 Task: See the cancellation policy of Terlingua, Texas, US.
Action: Mouse moved to (357, 133)
Screenshot: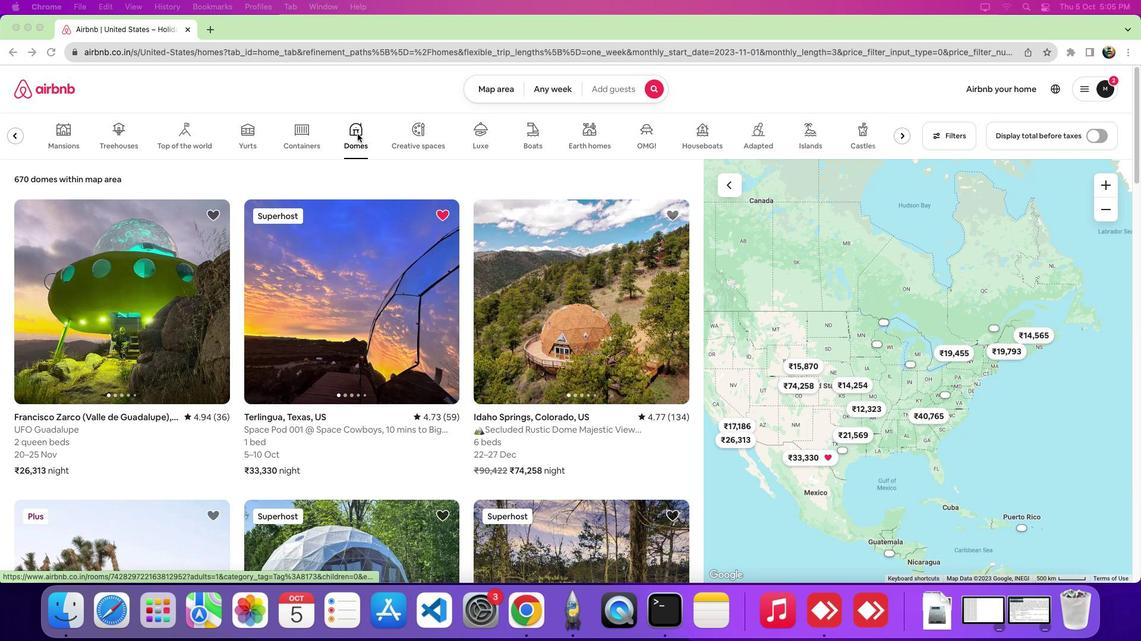 
Action: Mouse pressed left at (357, 133)
Screenshot: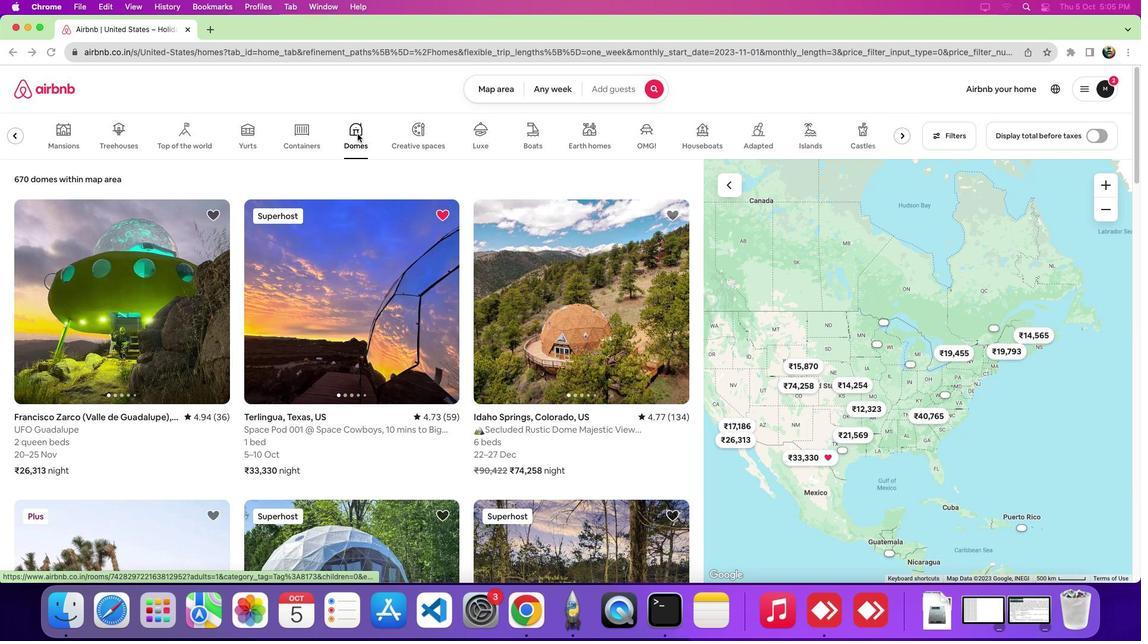 
Action: Mouse moved to (386, 275)
Screenshot: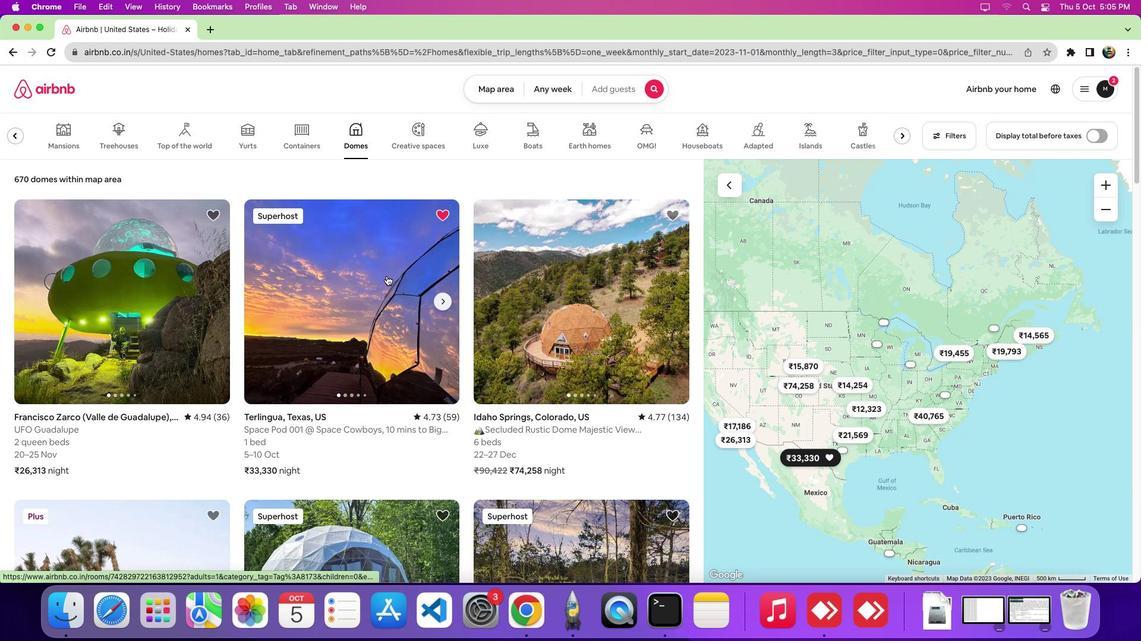 
Action: Mouse pressed left at (386, 275)
Screenshot: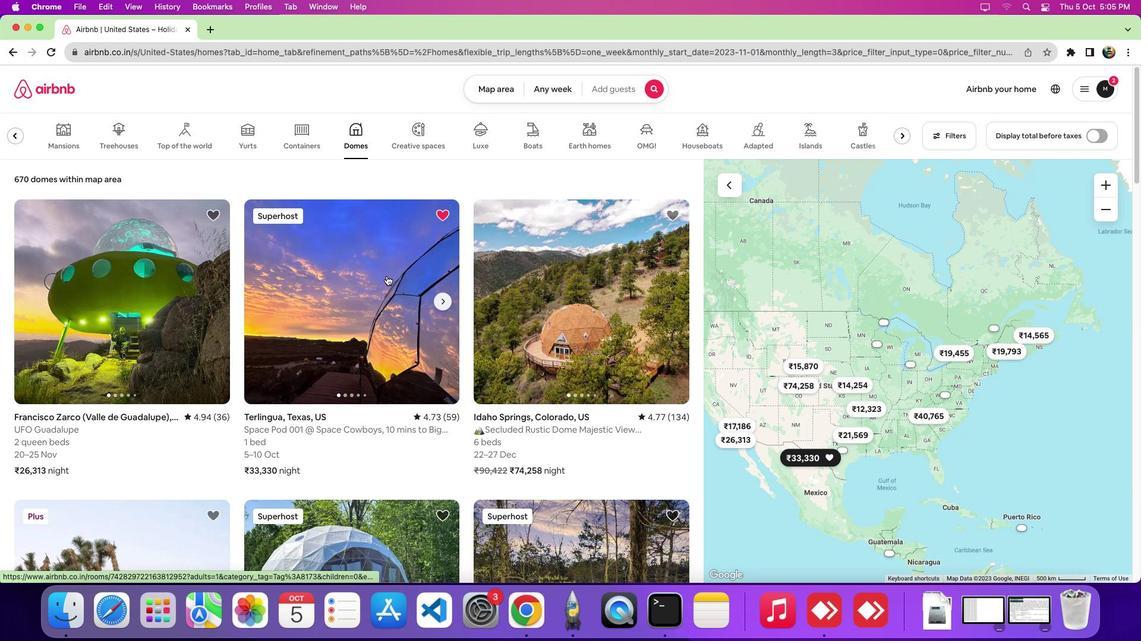 
Action: Mouse moved to (1137, 117)
Screenshot: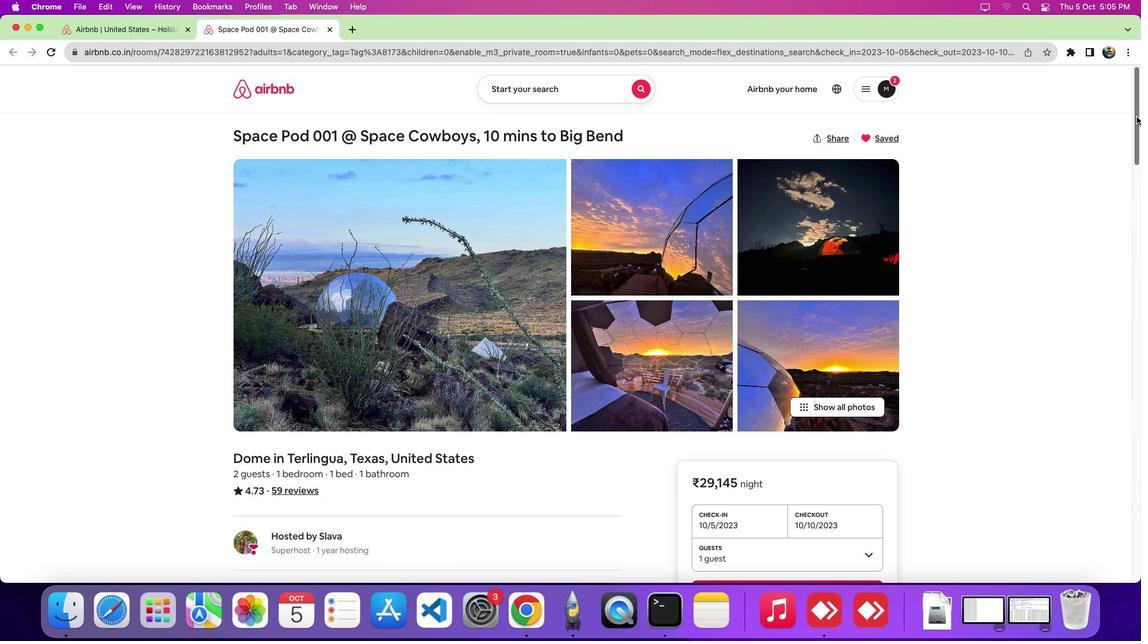 
Action: Mouse pressed left at (1137, 117)
Screenshot: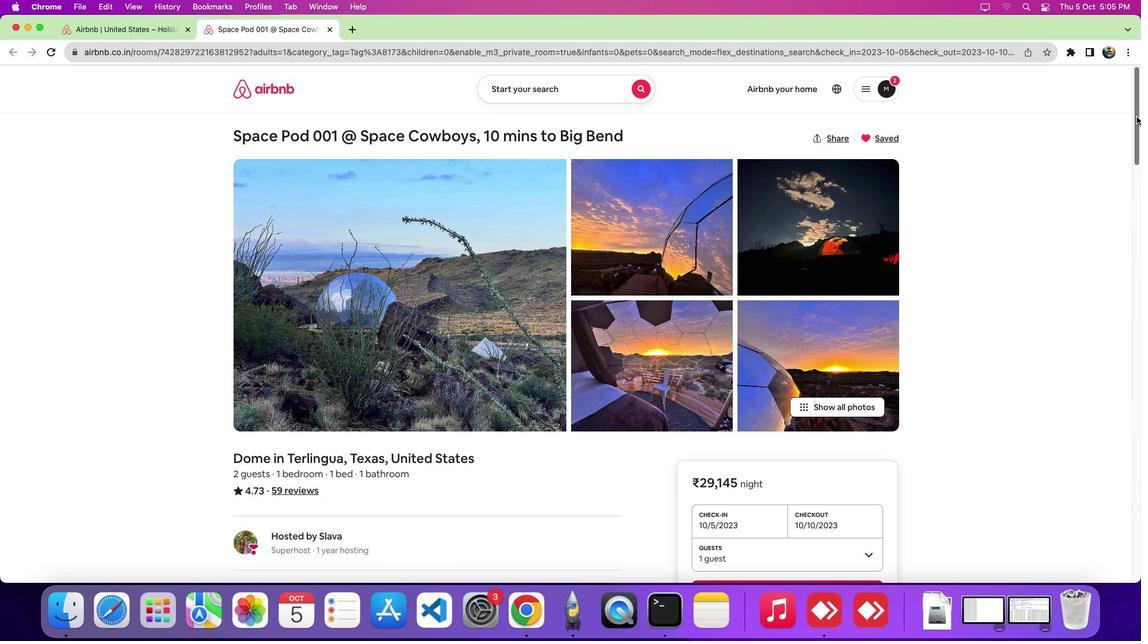 
Action: Mouse moved to (636, 423)
Screenshot: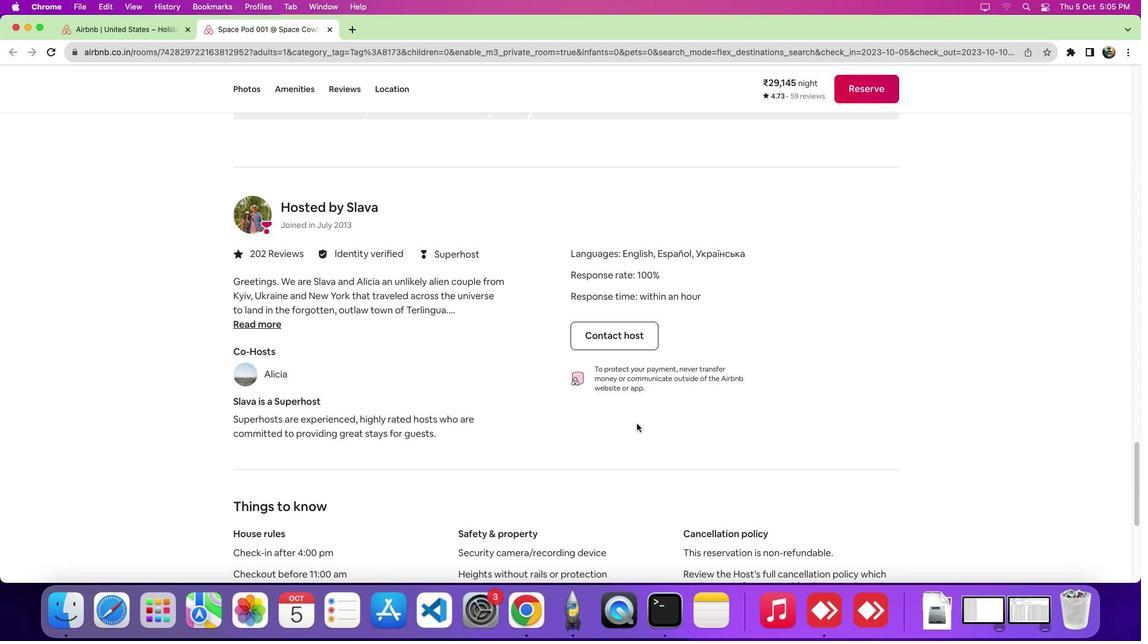 
Action: Mouse scrolled (636, 423) with delta (0, 0)
Screenshot: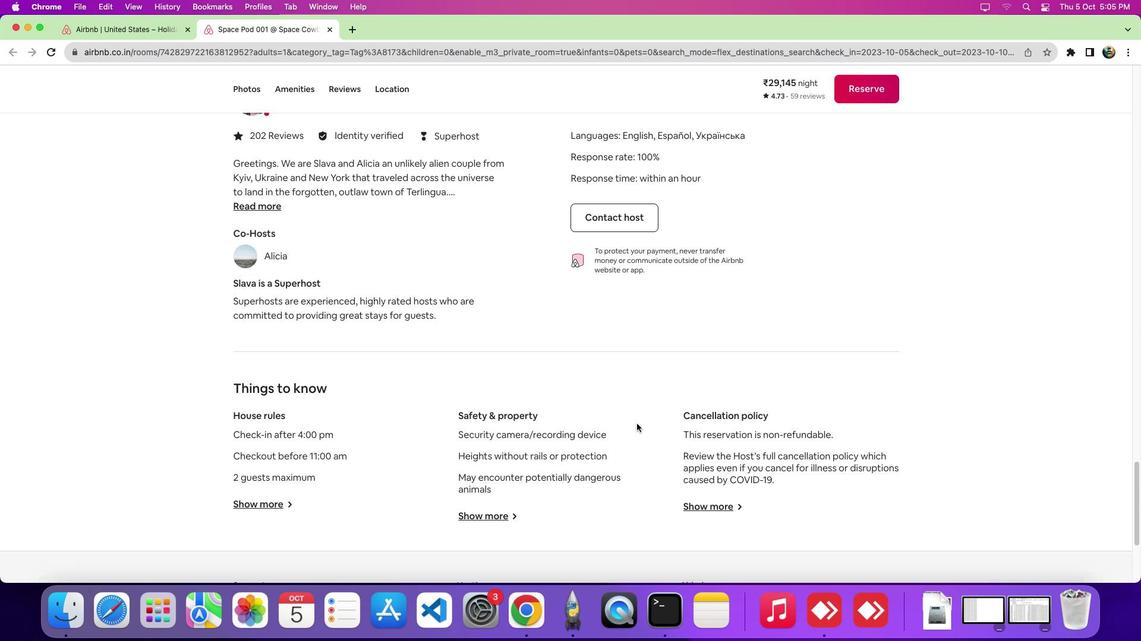 
Action: Mouse scrolled (636, 423) with delta (0, 0)
Screenshot: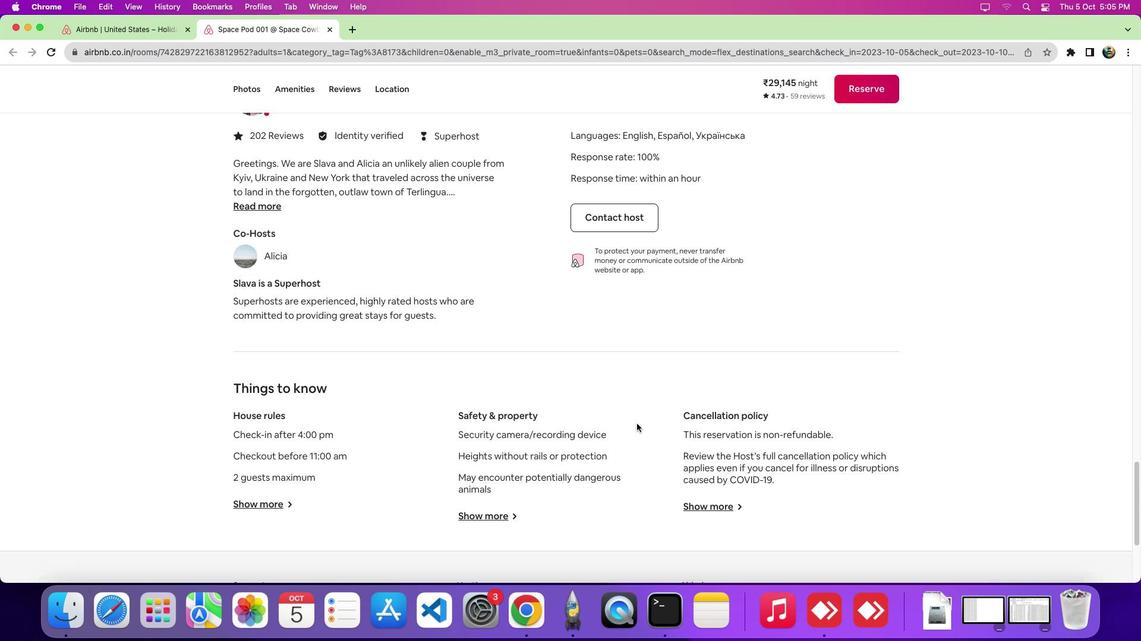 
Action: Mouse scrolled (636, 423) with delta (0, -4)
Screenshot: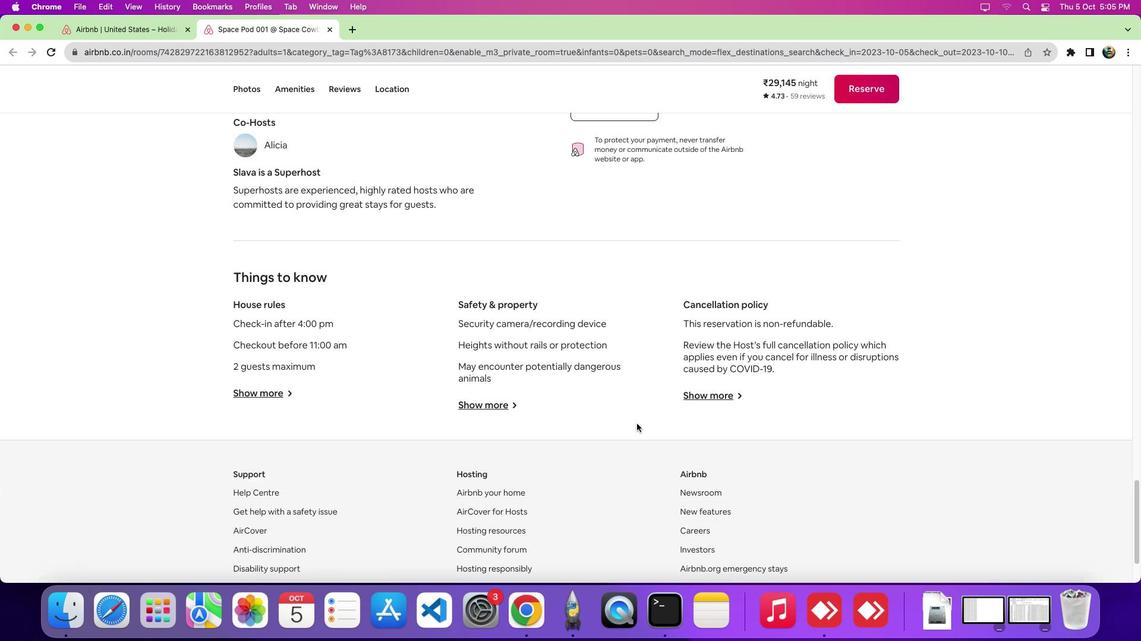 
Action: Mouse scrolled (636, 423) with delta (0, -6)
Screenshot: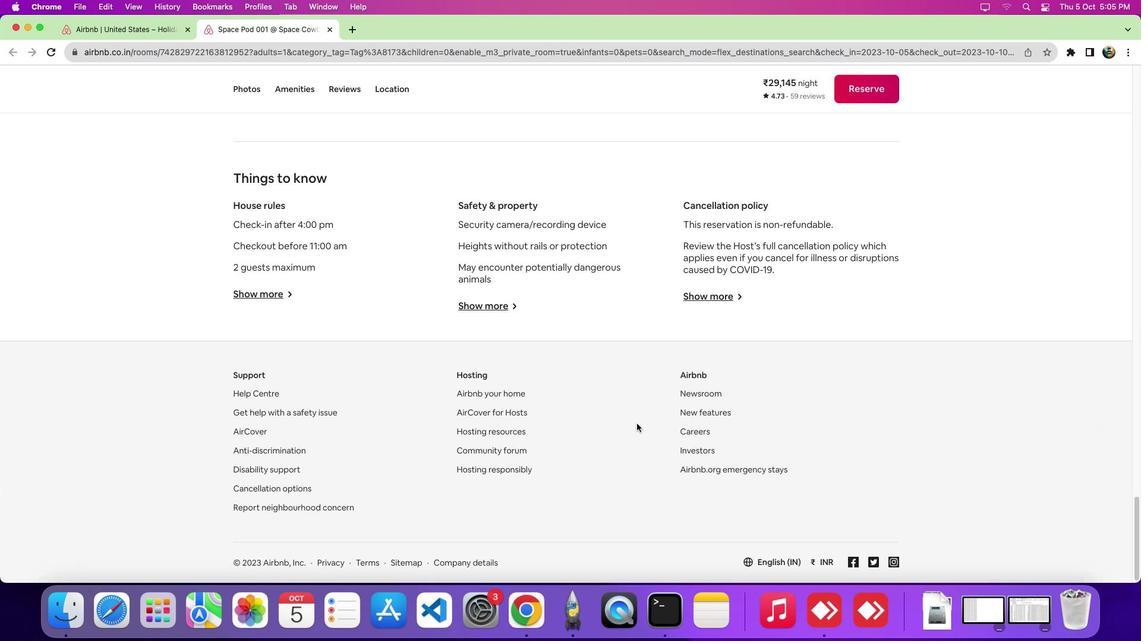 
Action: Mouse moved to (719, 297)
Screenshot: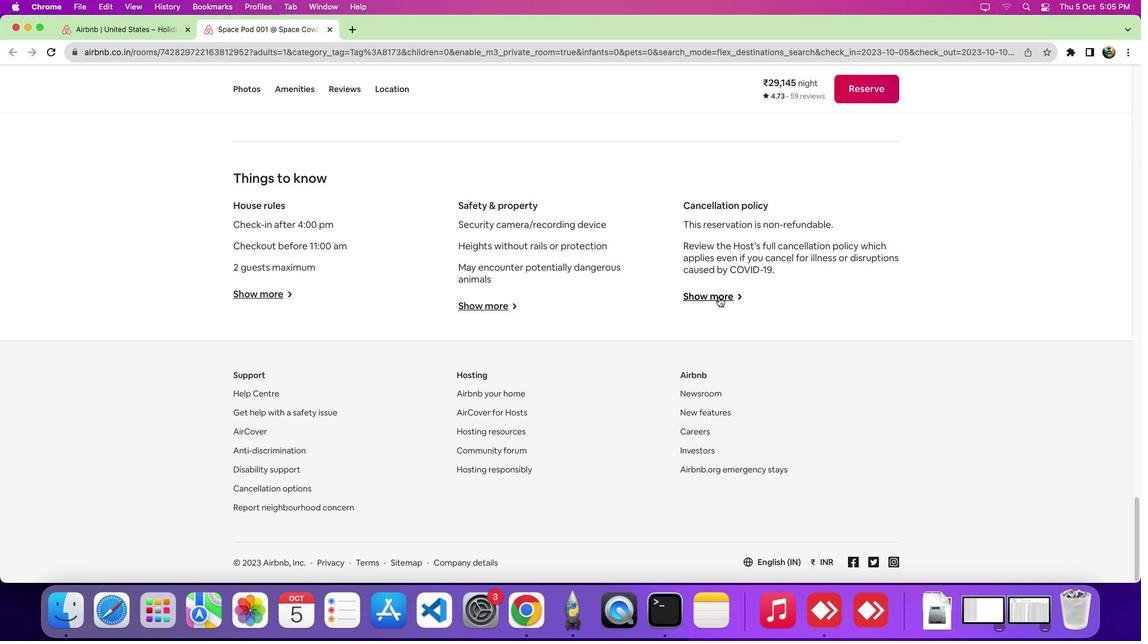 
Action: Mouse pressed left at (719, 297)
Screenshot: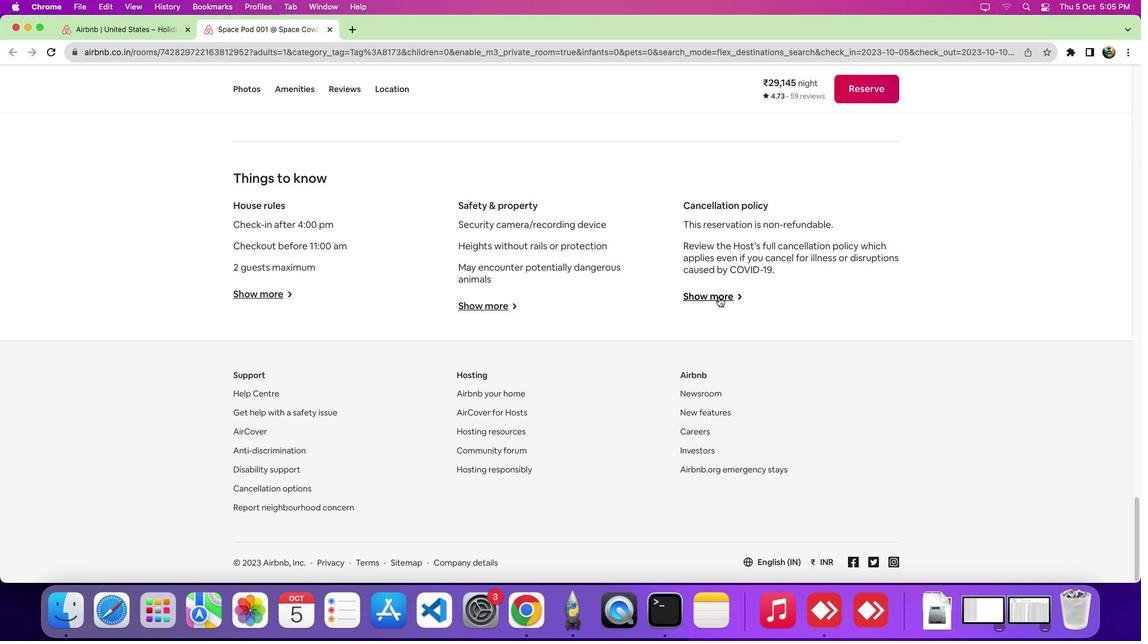 
